 Task: Add Attachment from "Attach a link" to Card Card0000000056 in Board Board0000000014 in Workspace WS0000000005 in Trello. Add Cover Red to Card Card0000000056 in Board Board0000000014 in Workspace WS0000000005 in Trello. Add "Join Card" Button Button0000000056  to Card Card0000000056 in Board Board0000000014 in Workspace WS0000000005 in Trello. Add Description DS0000000056 to Card Card0000000056 in Board Board0000000014 in Workspace WS0000000005 in Trello. Add Comment CM0000000056 to Card Card0000000056 in Board Board0000000014 in Workspace WS0000000005 in Trello
Action: Mouse moved to (116, 322)
Screenshot: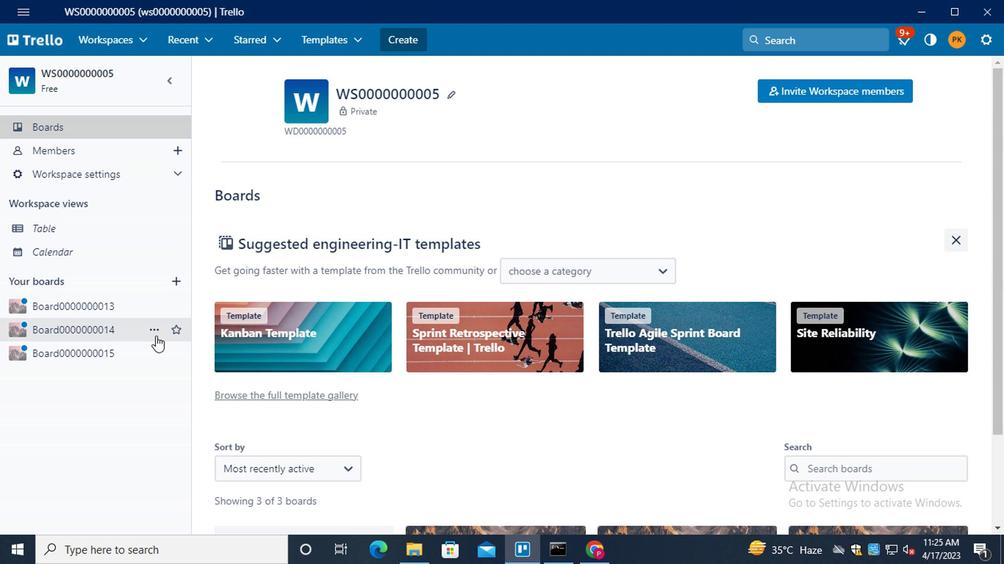 
Action: Mouse pressed left at (116, 322)
Screenshot: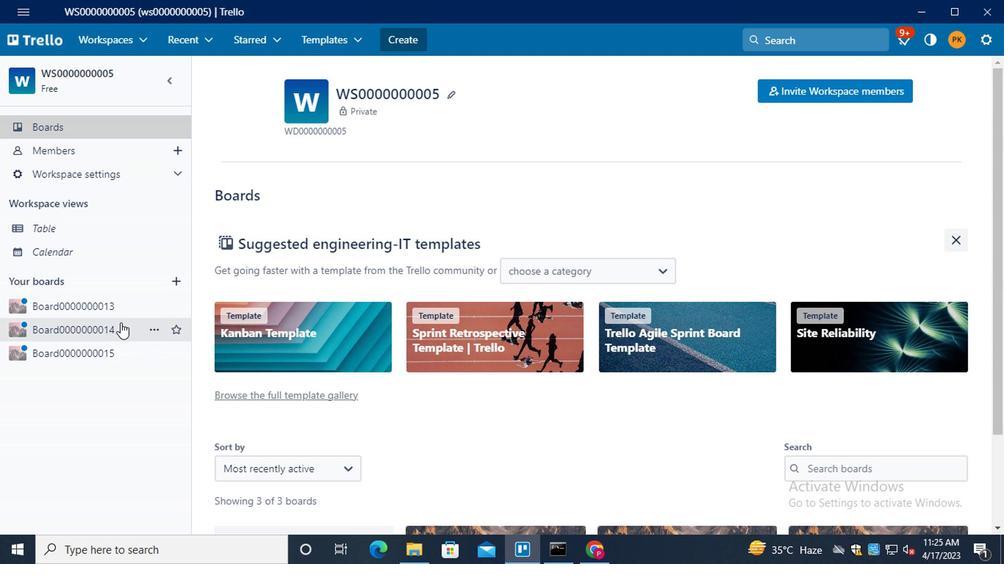 
Action: Mouse moved to (270, 379)
Screenshot: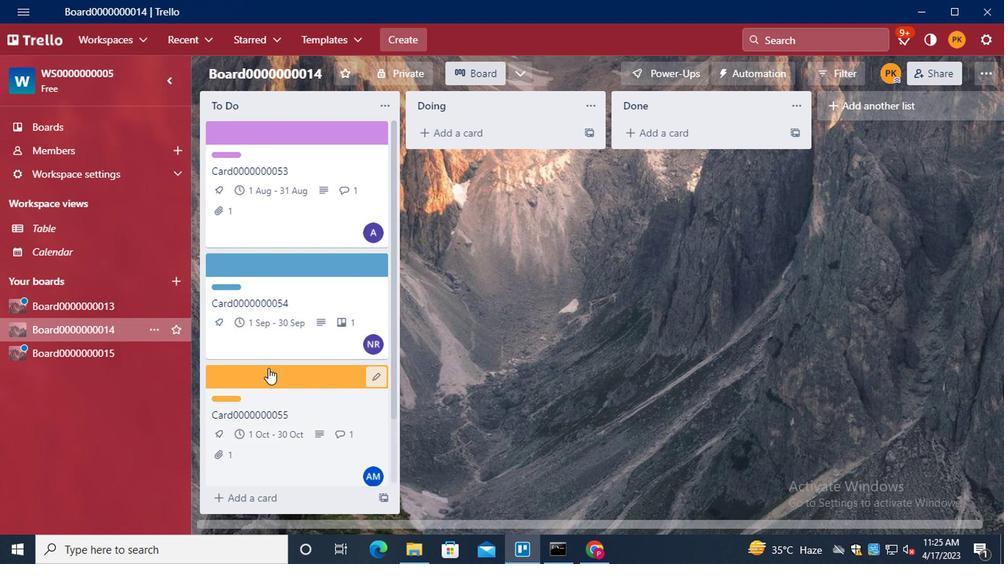 
Action: Mouse scrolled (270, 378) with delta (0, -1)
Screenshot: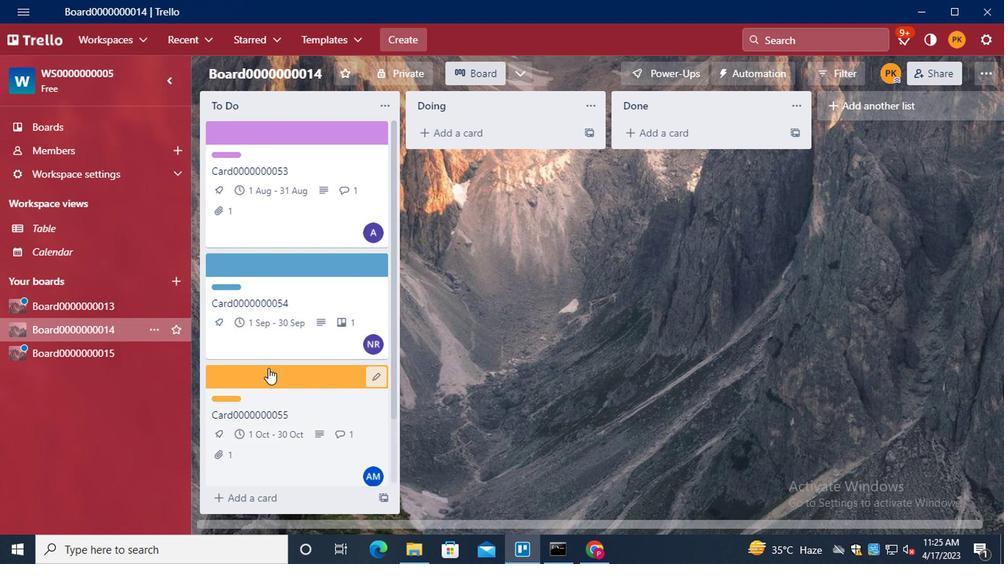 
Action: Mouse moved to (270, 380)
Screenshot: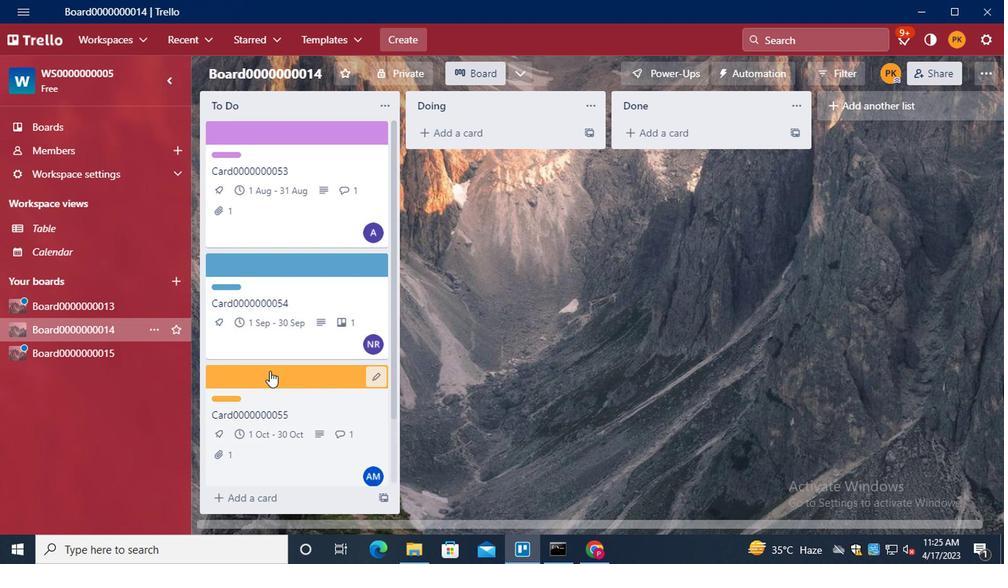 
Action: Mouse scrolled (270, 380) with delta (0, 0)
Screenshot: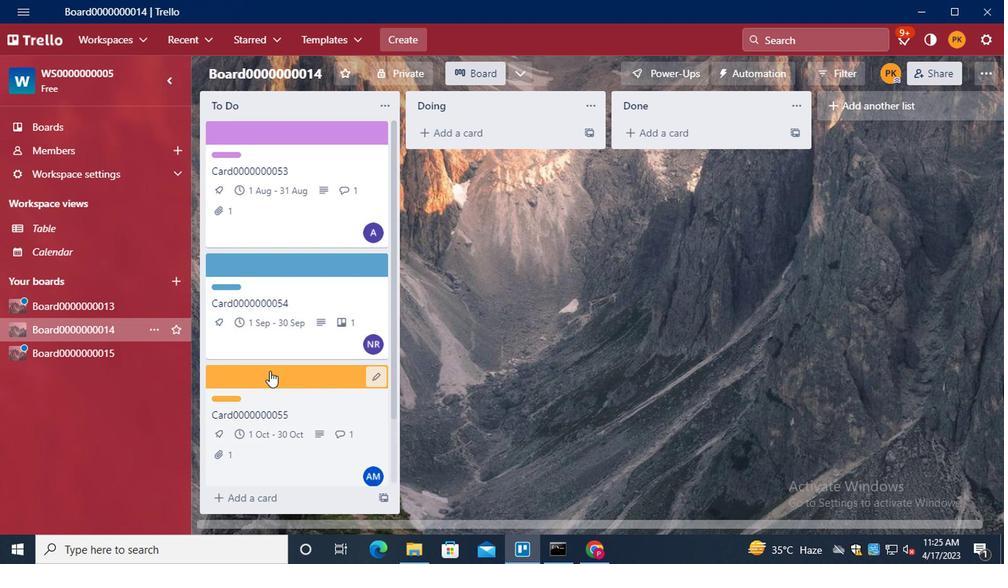 
Action: Mouse moved to (270, 382)
Screenshot: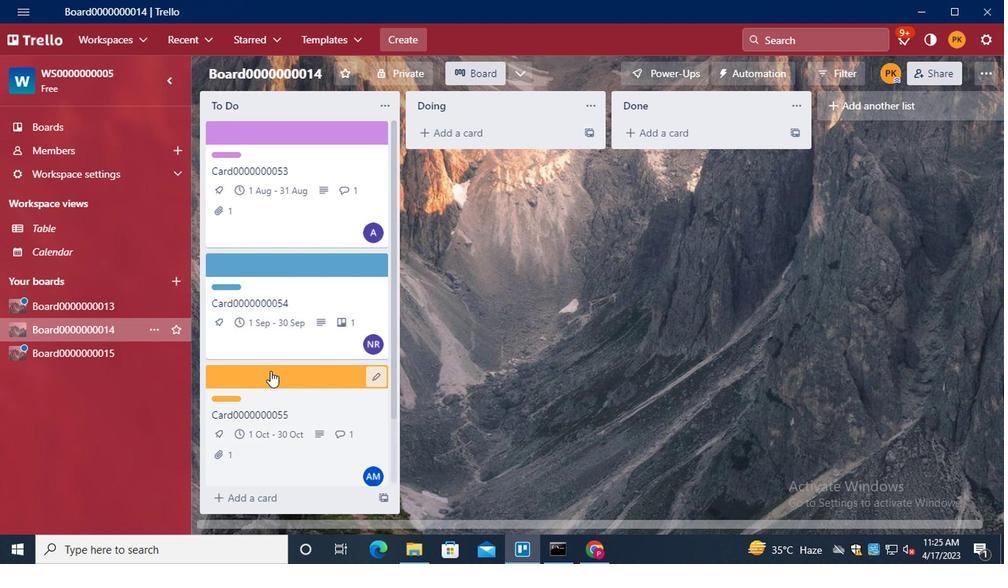 
Action: Mouse scrolled (270, 381) with delta (0, 0)
Screenshot: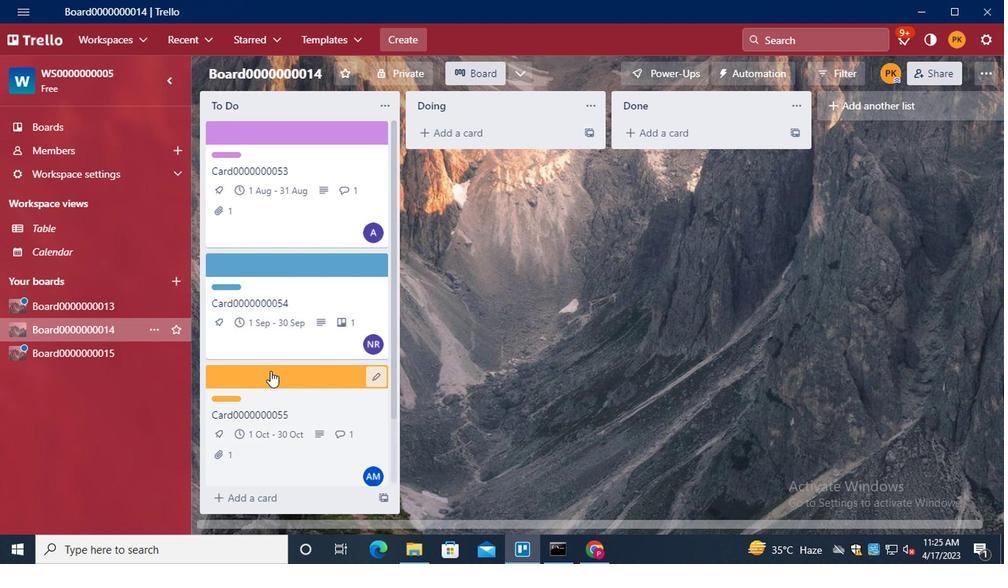 
Action: Mouse moved to (289, 446)
Screenshot: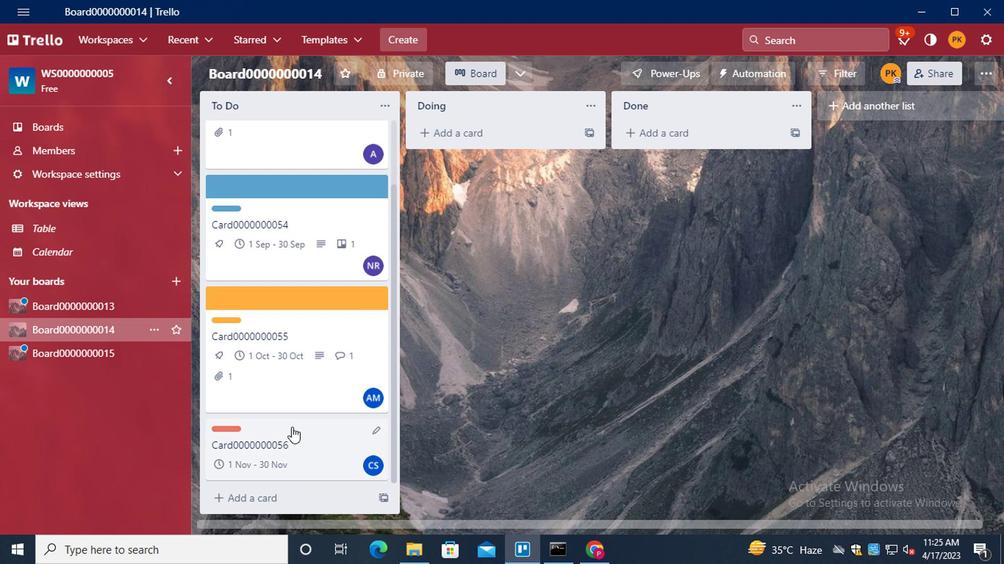 
Action: Mouse pressed left at (289, 446)
Screenshot: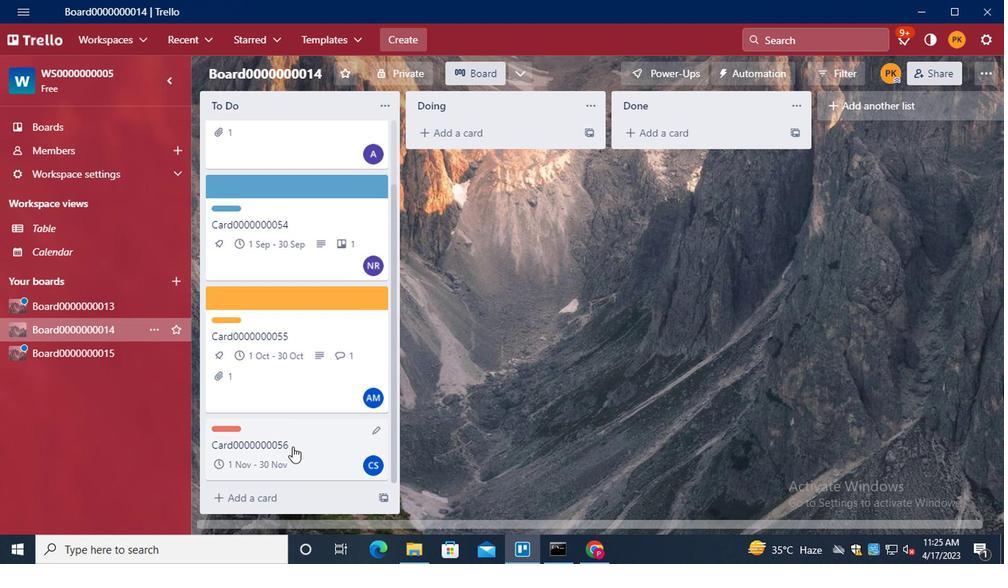 
Action: Mouse moved to (689, 259)
Screenshot: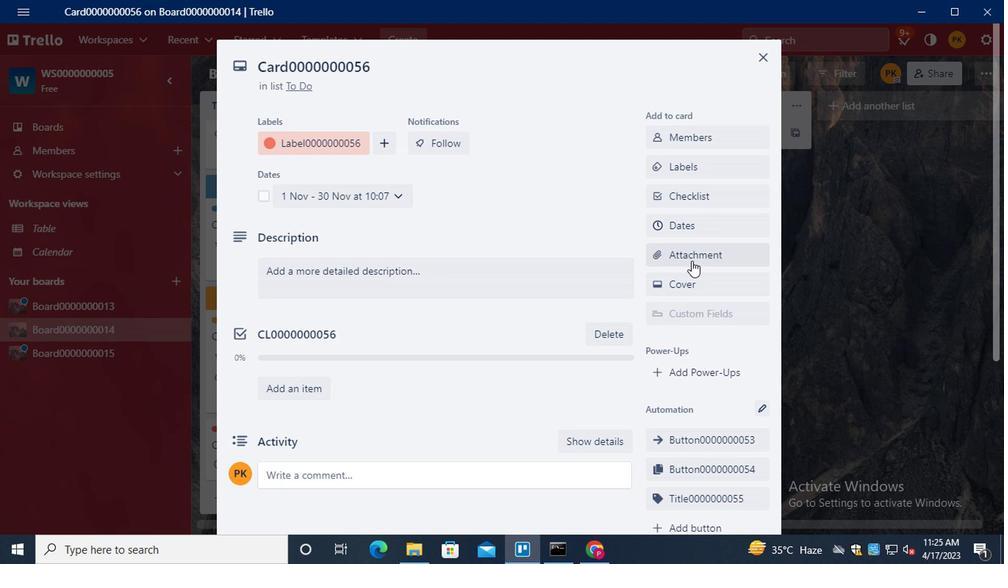 
Action: Mouse pressed left at (689, 259)
Screenshot: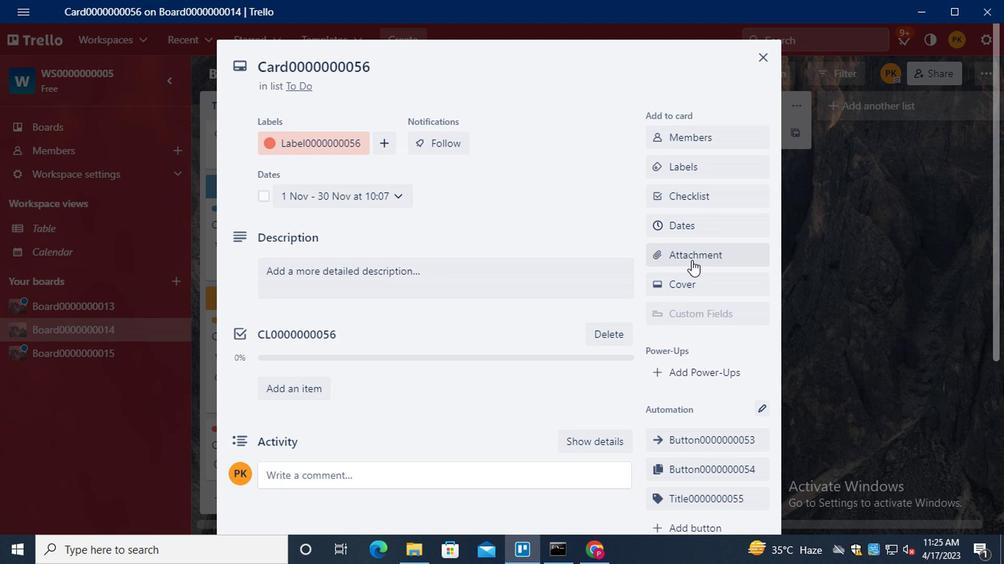 
Action: Mouse moved to (698, 298)
Screenshot: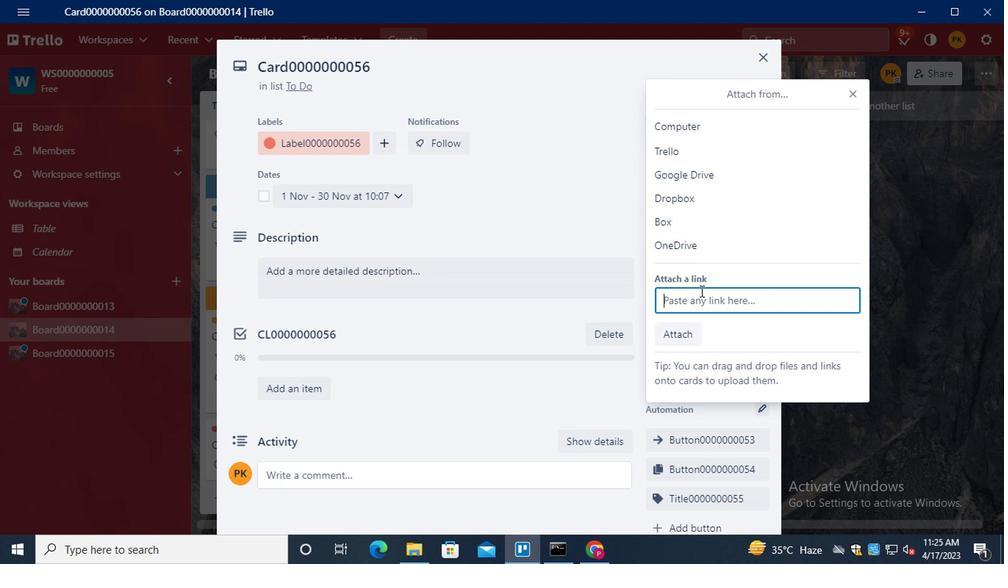 
Action: Mouse pressed left at (698, 298)
Screenshot: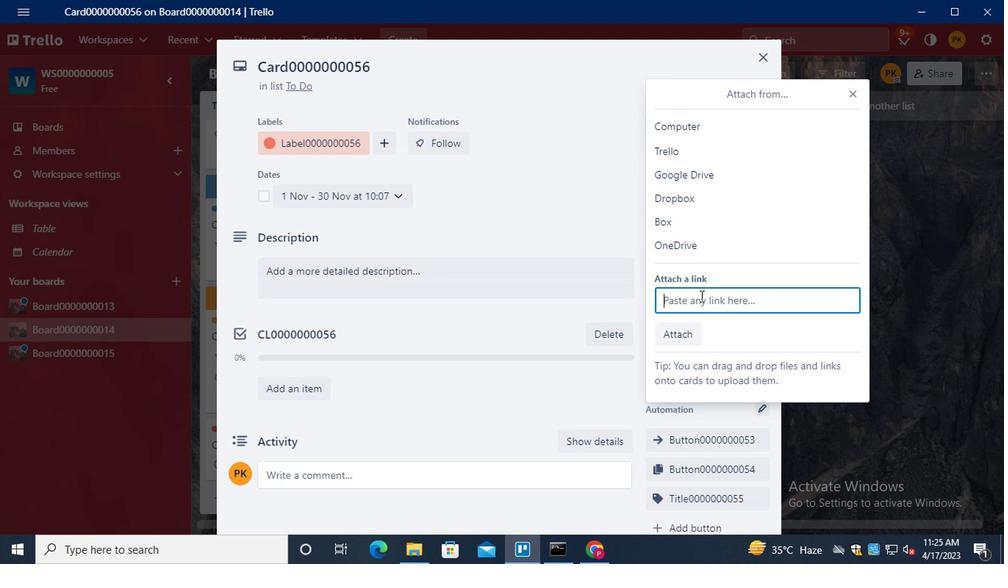 
Action: Key pressed ctrl+V<Key.enter>
Screenshot: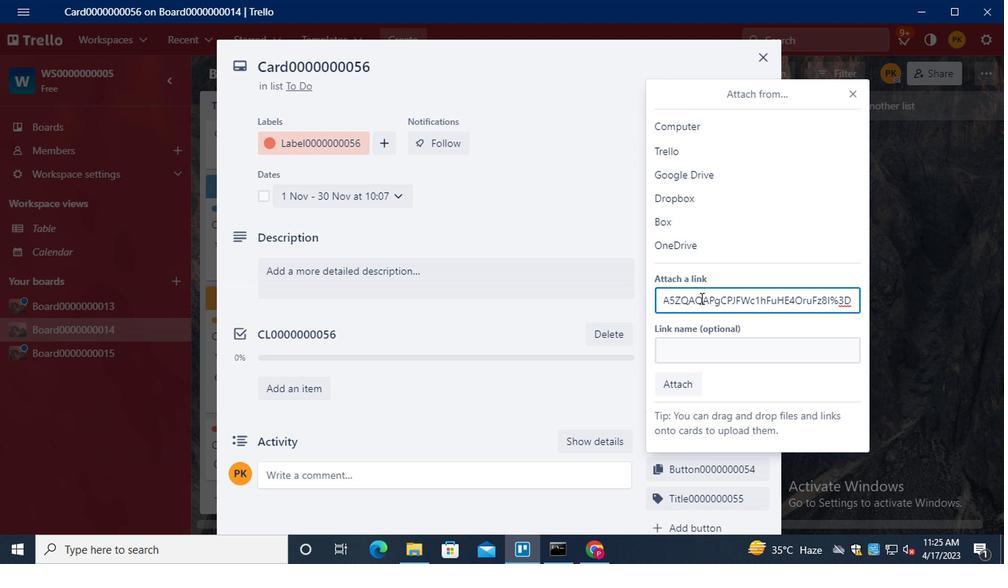 
Action: Mouse moved to (724, 283)
Screenshot: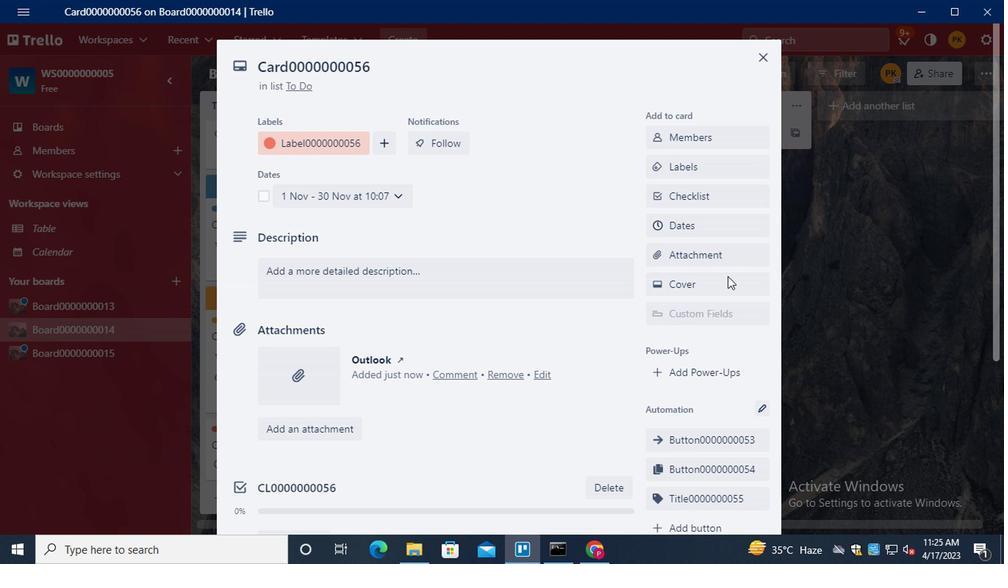 
Action: Mouse pressed left at (724, 283)
Screenshot: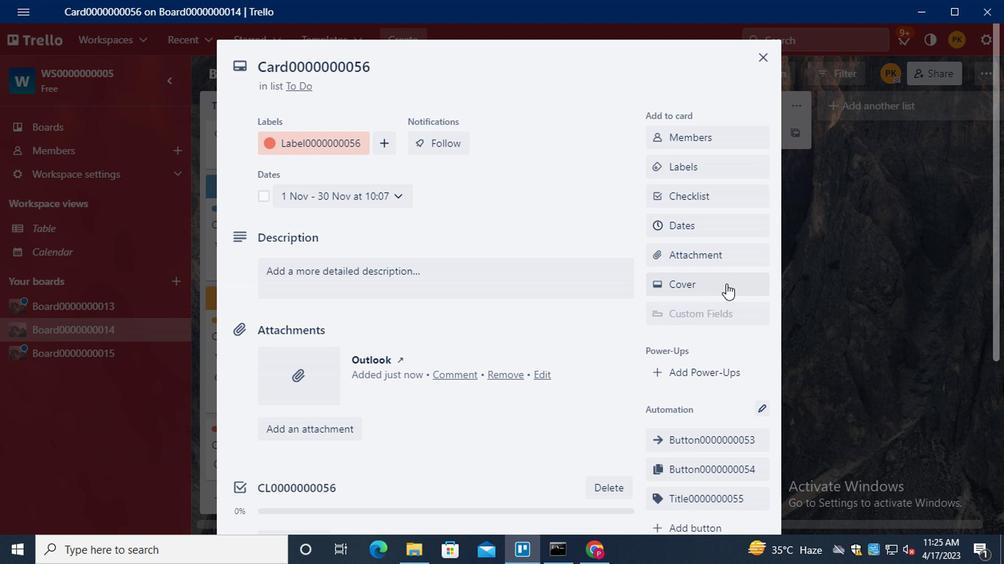 
Action: Mouse moved to (794, 245)
Screenshot: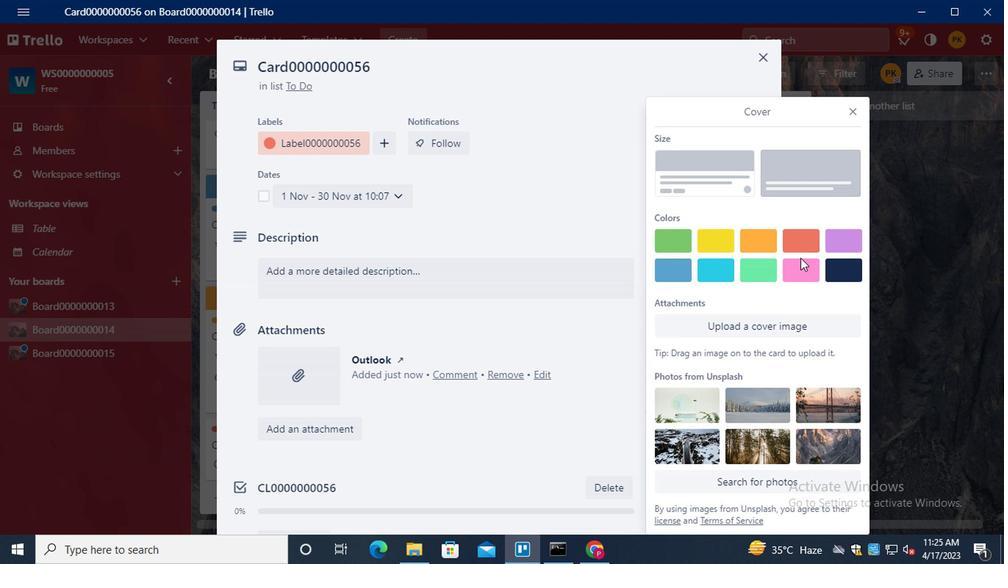 
Action: Mouse pressed left at (794, 245)
Screenshot: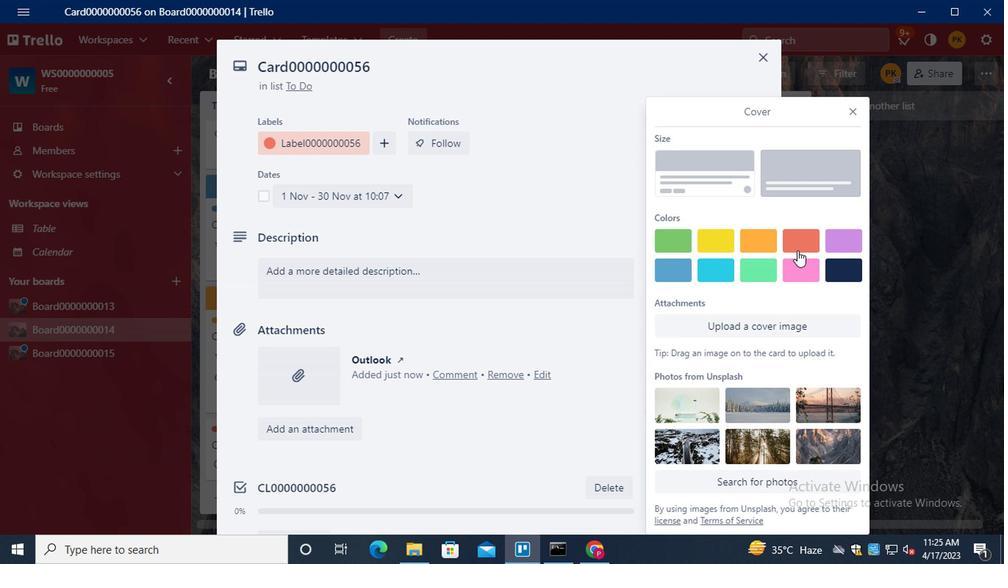 
Action: Mouse moved to (852, 85)
Screenshot: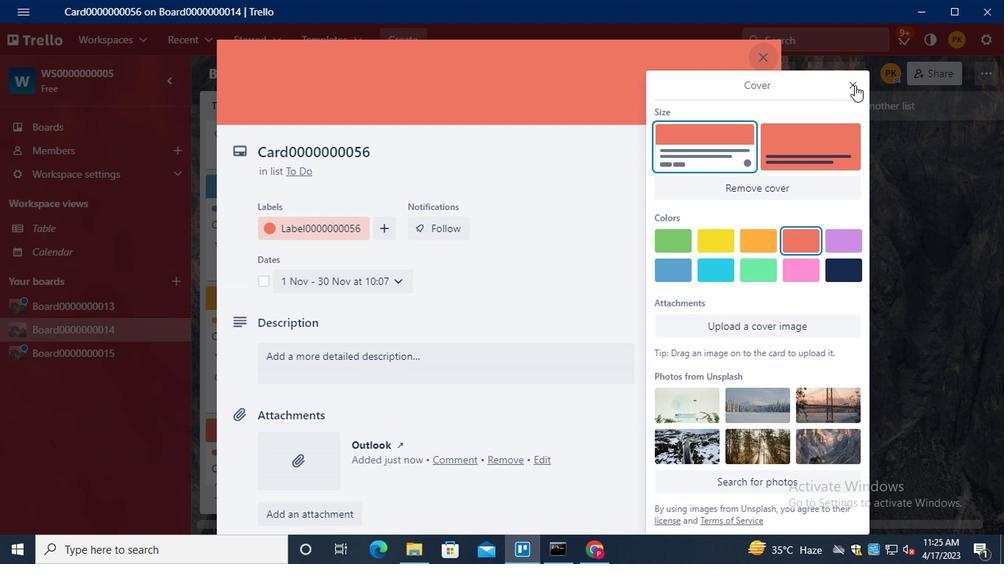 
Action: Mouse pressed left at (852, 85)
Screenshot: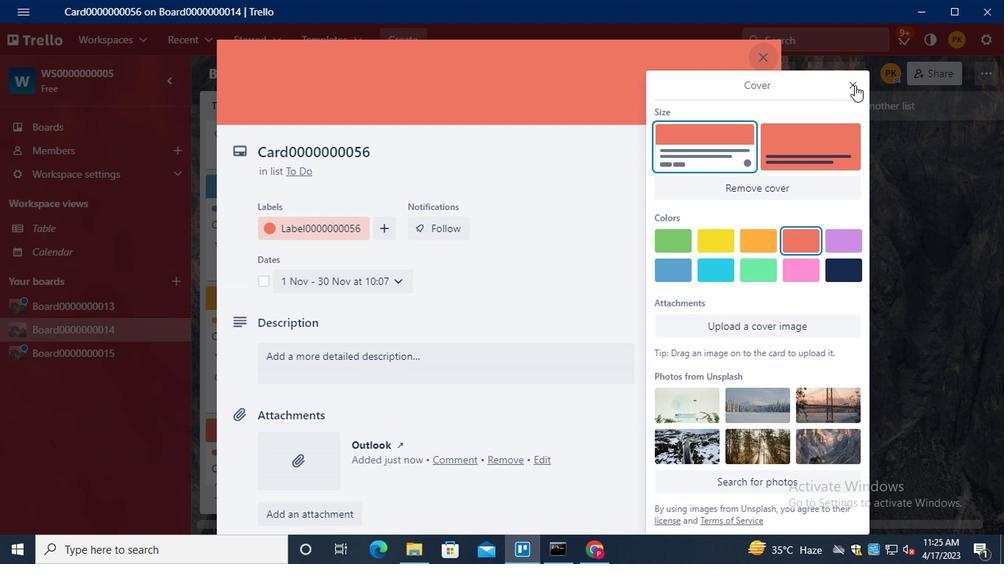 
Action: Mouse moved to (585, 288)
Screenshot: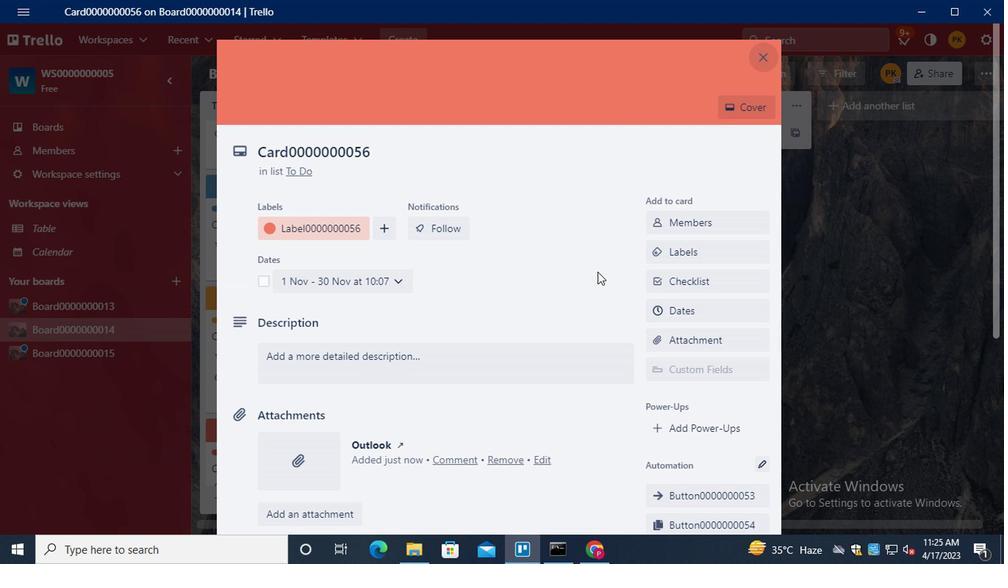 
Action: Mouse scrolled (585, 287) with delta (0, -1)
Screenshot: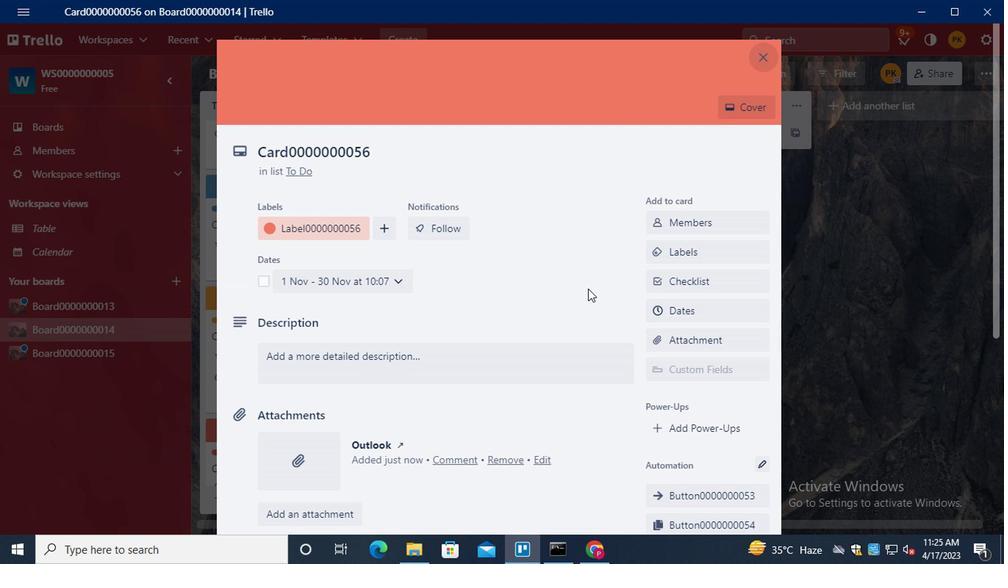 
Action: Mouse scrolled (585, 287) with delta (0, -1)
Screenshot: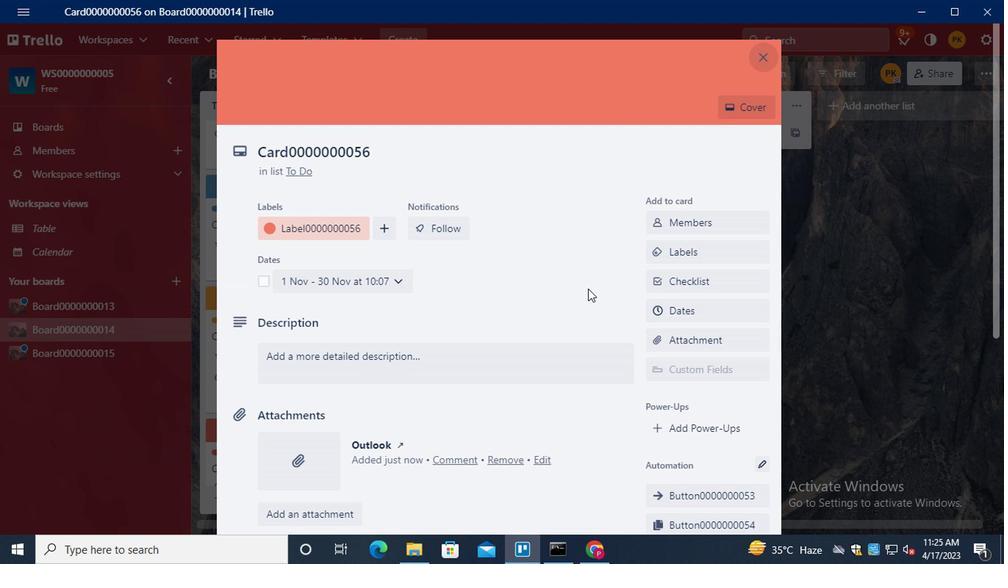
Action: Mouse scrolled (585, 287) with delta (0, -1)
Screenshot: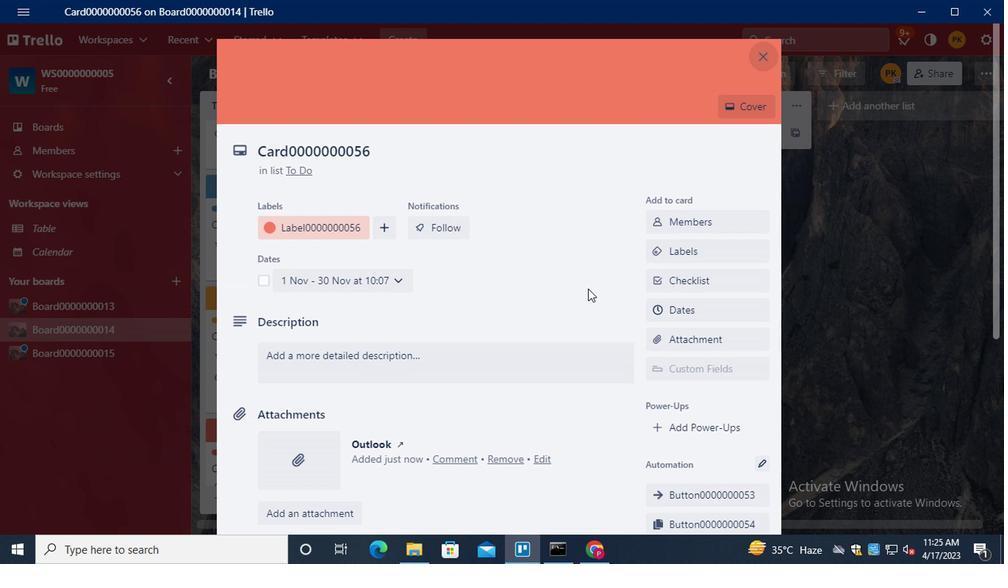 
Action: Mouse moved to (680, 373)
Screenshot: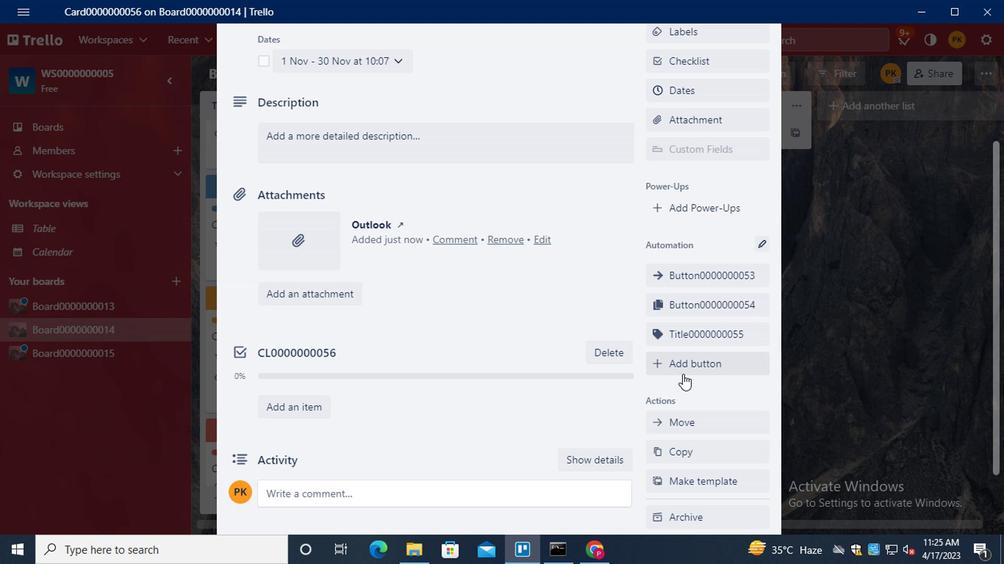
Action: Mouse pressed left at (680, 373)
Screenshot: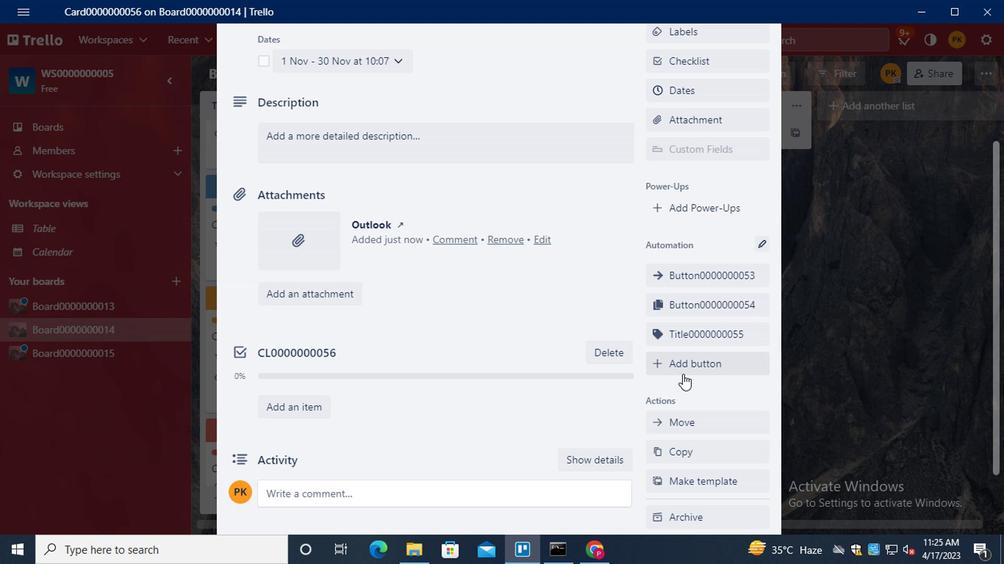 
Action: Mouse moved to (696, 220)
Screenshot: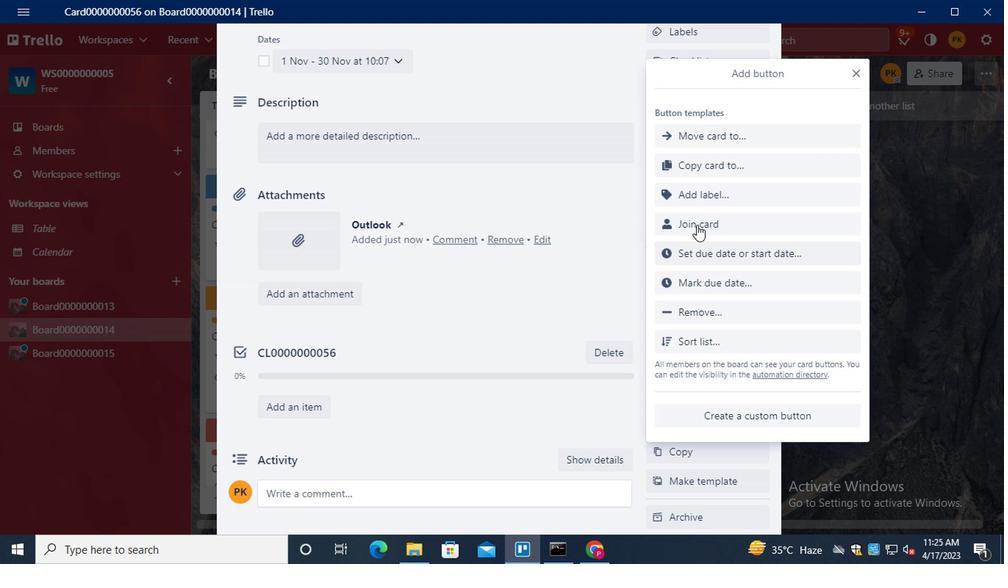 
Action: Mouse pressed left at (696, 220)
Screenshot: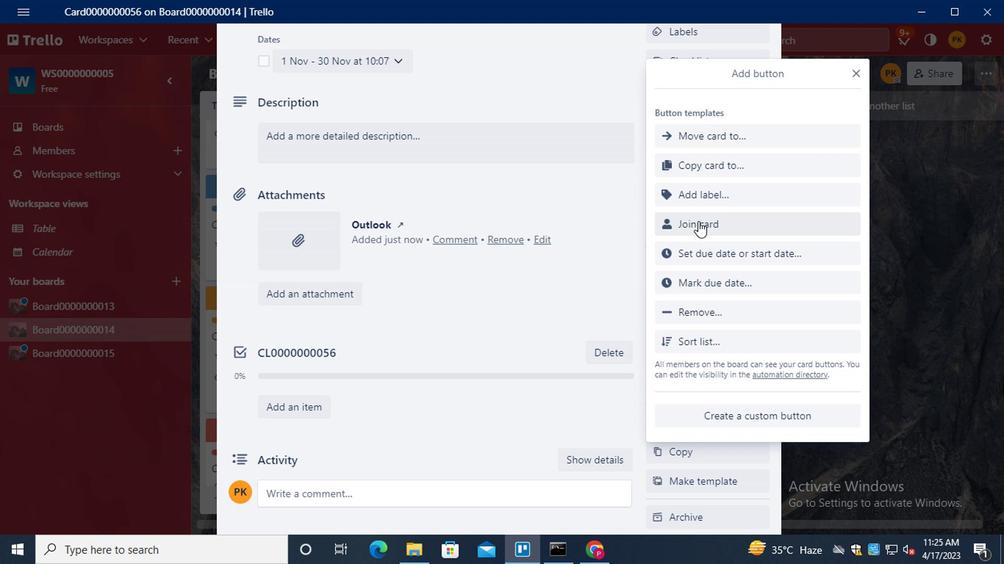 
Action: Mouse moved to (696, 220)
Screenshot: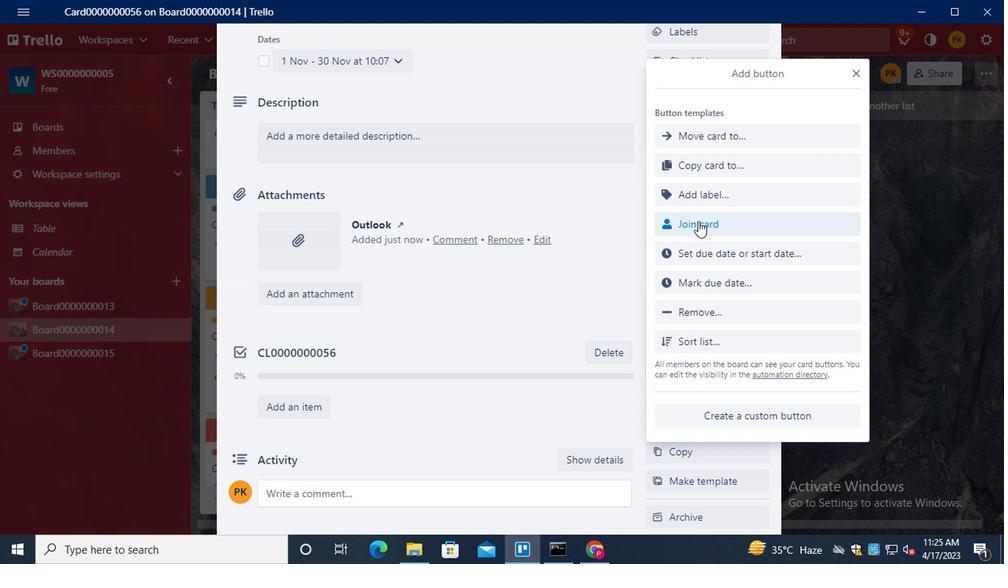 
Action: Key pressed <Key.shift>ctrl+BUTTON0000000056
Screenshot: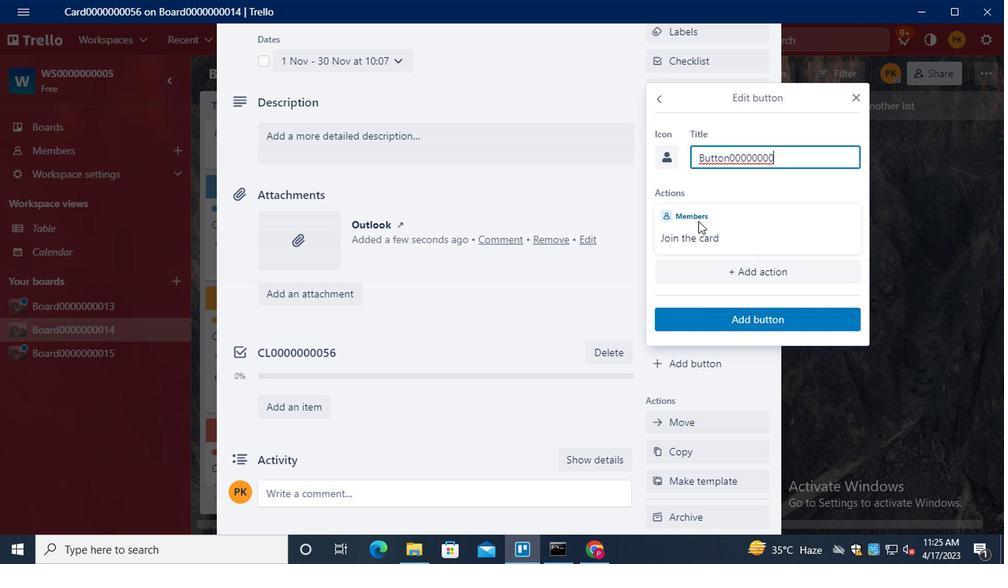 
Action: Mouse moved to (725, 318)
Screenshot: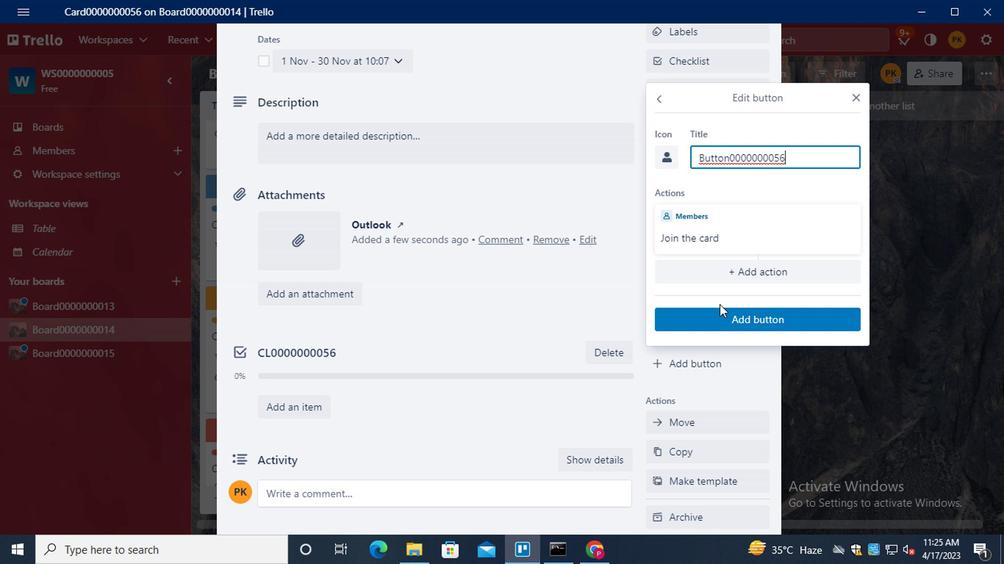 
Action: Mouse pressed left at (725, 318)
Screenshot: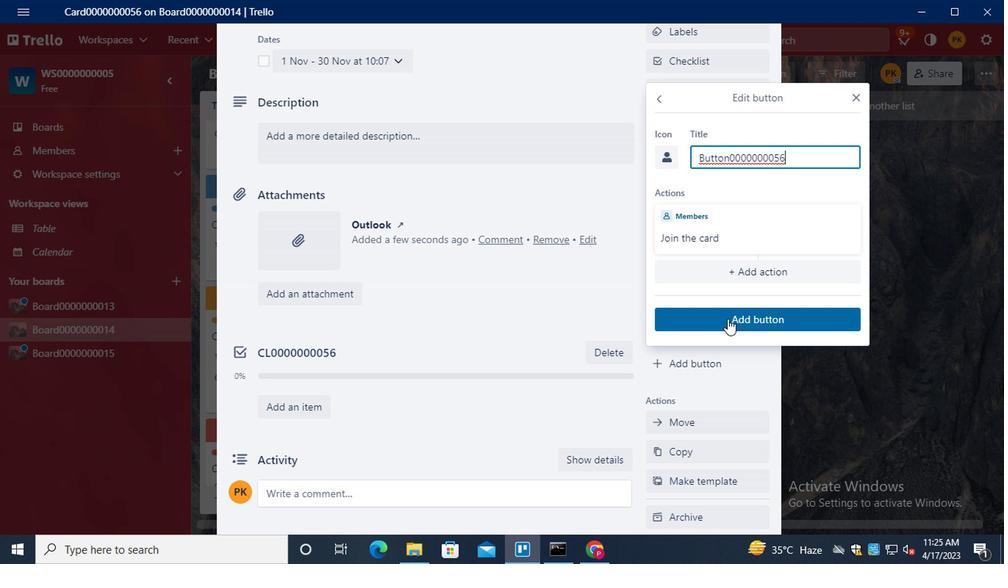 
Action: Mouse moved to (427, 156)
Screenshot: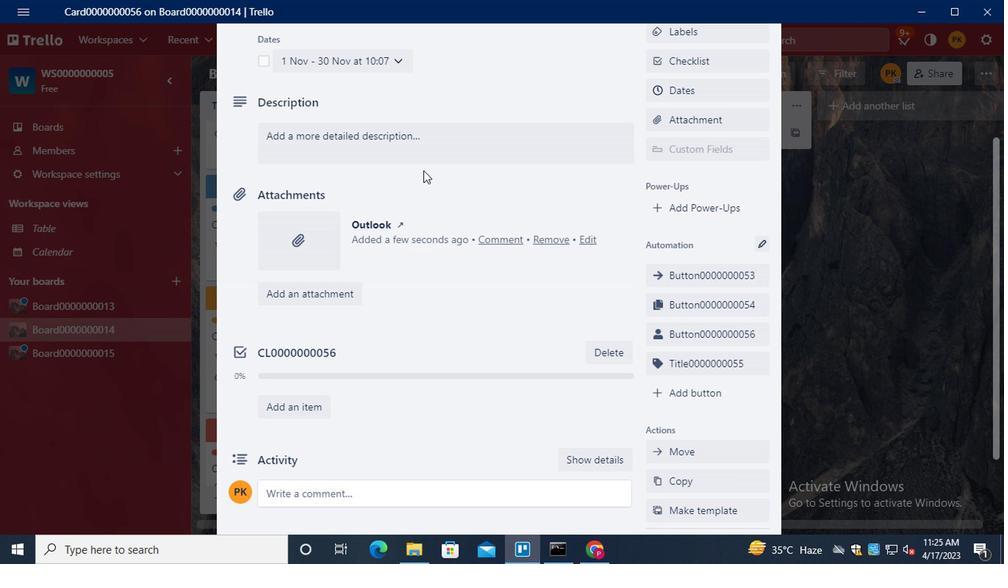 
Action: Mouse pressed left at (427, 156)
Screenshot: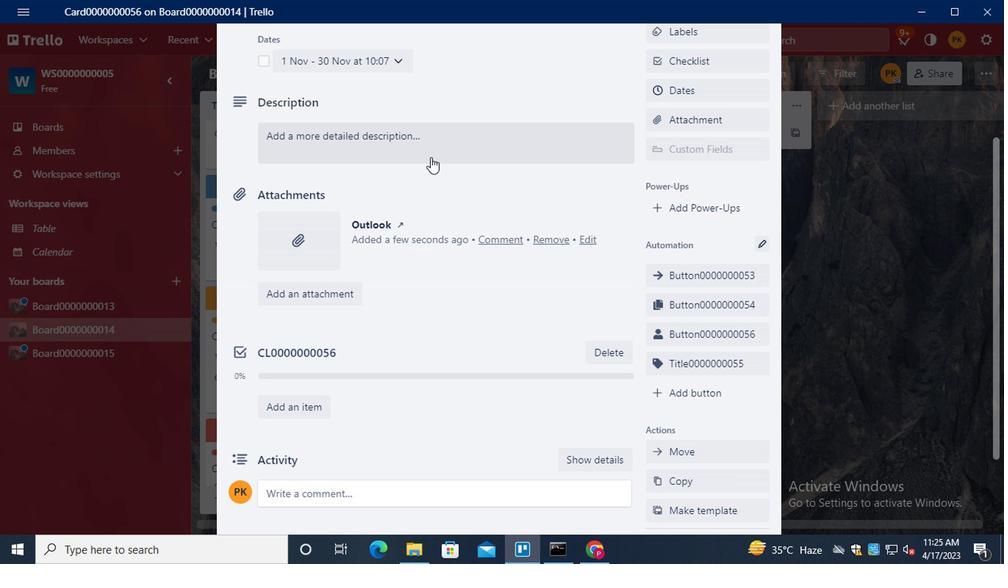
Action: Key pressed <Key.shift>DS0000000056
Screenshot: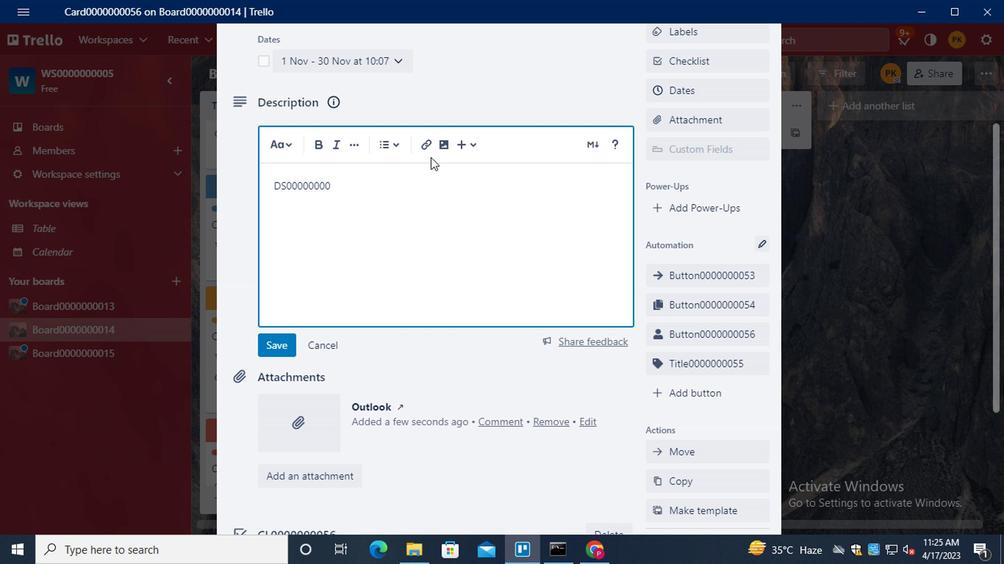 
Action: Mouse moved to (280, 339)
Screenshot: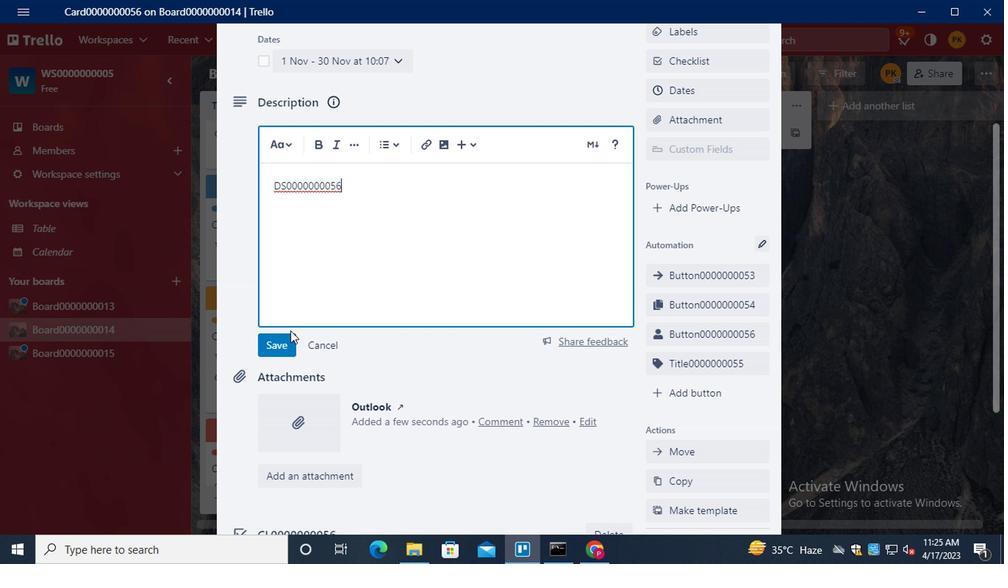 
Action: Mouse pressed left at (280, 339)
Screenshot: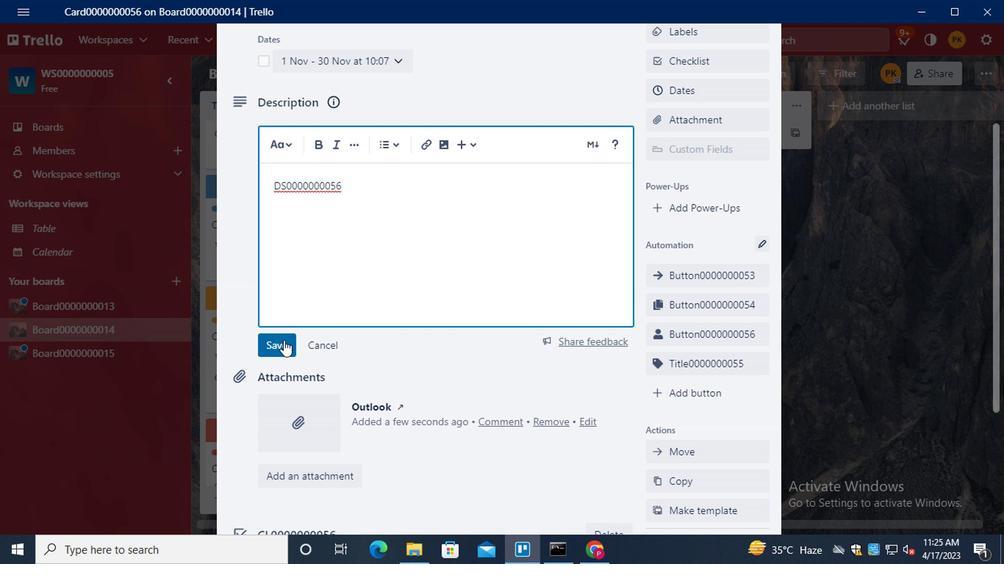 
Action: Mouse moved to (351, 292)
Screenshot: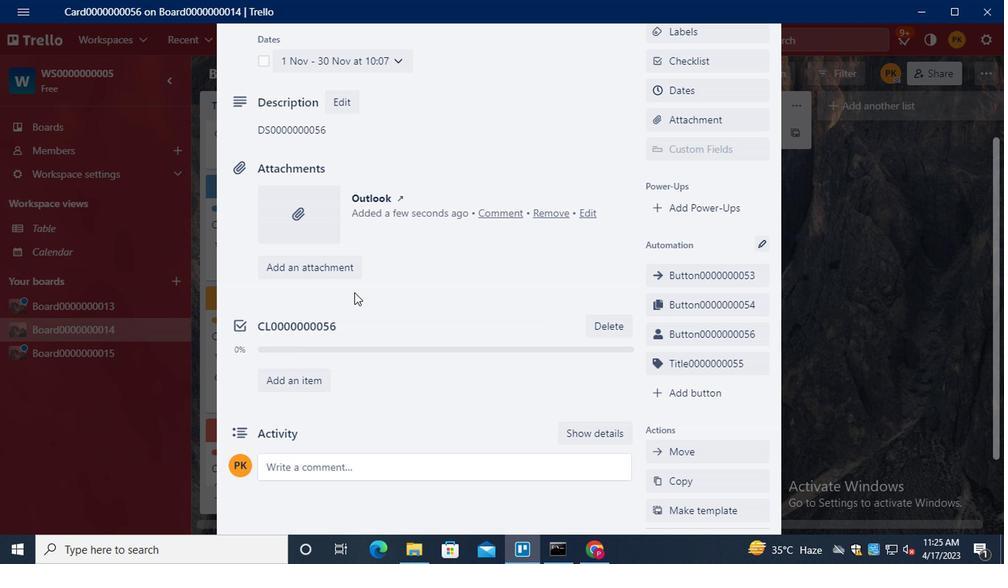 
Action: Mouse scrolled (351, 292) with delta (0, 0)
Screenshot: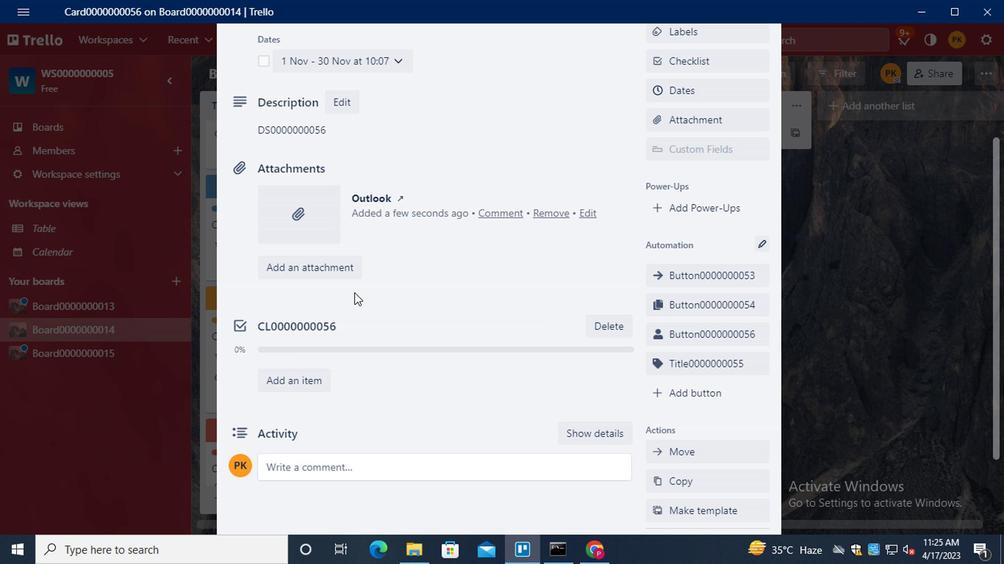 
Action: Mouse moved to (351, 294)
Screenshot: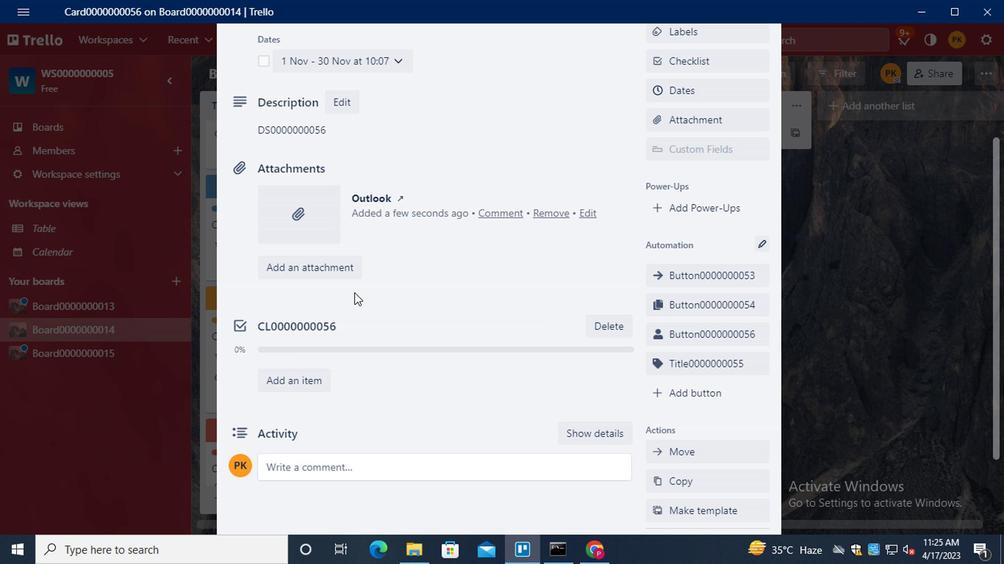 
Action: Mouse scrolled (351, 294) with delta (0, 0)
Screenshot: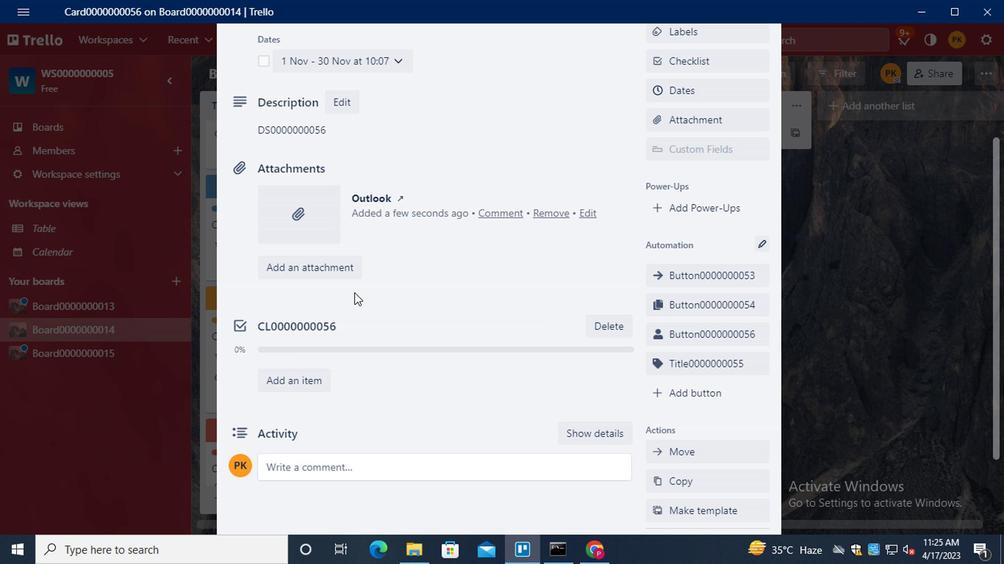 
Action: Mouse moved to (351, 299)
Screenshot: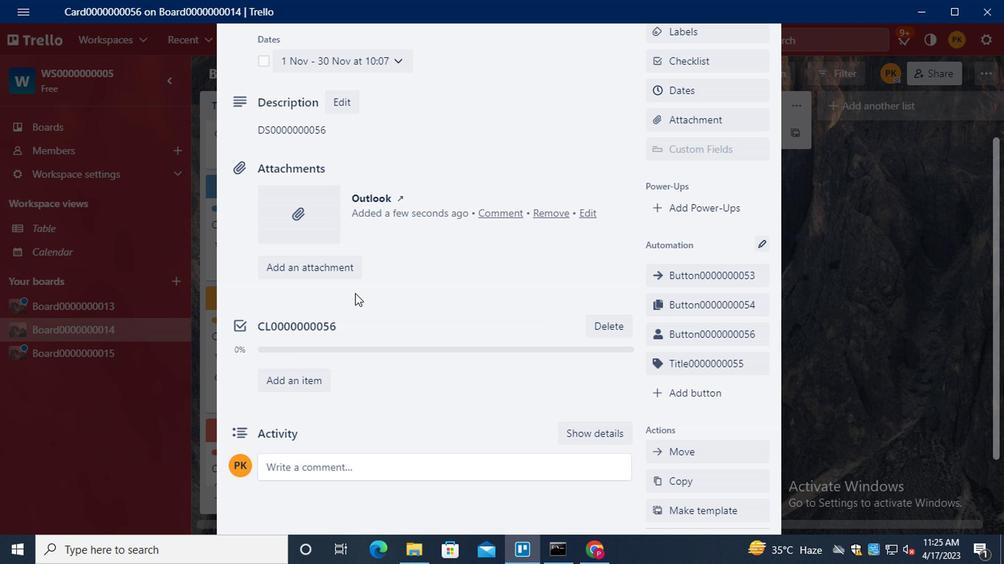 
Action: Mouse scrolled (351, 298) with delta (0, -1)
Screenshot: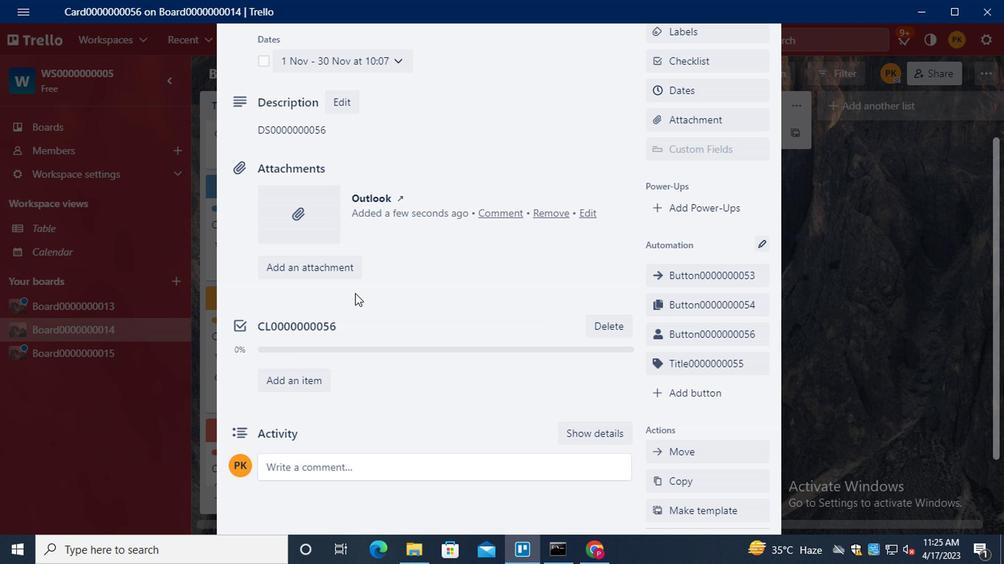 
Action: Mouse moved to (366, 341)
Screenshot: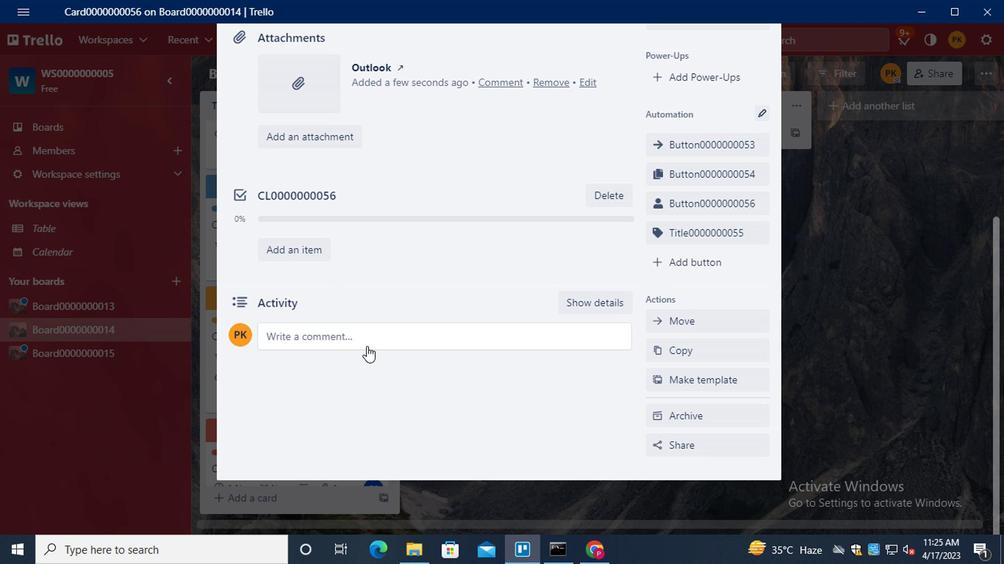 
Action: Mouse pressed left at (366, 341)
Screenshot: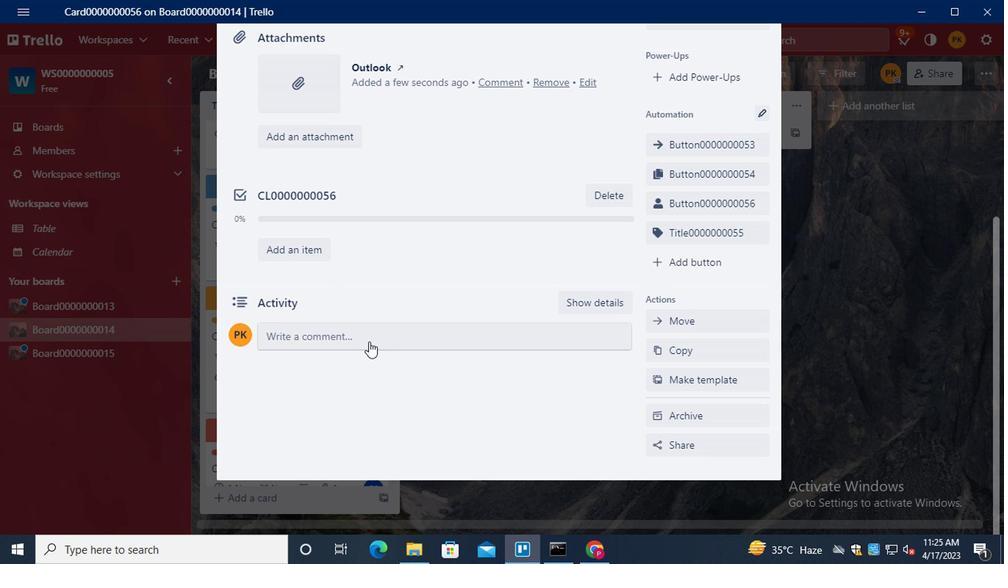 
Action: Key pressed <Key.shift>CM0000000056
Screenshot: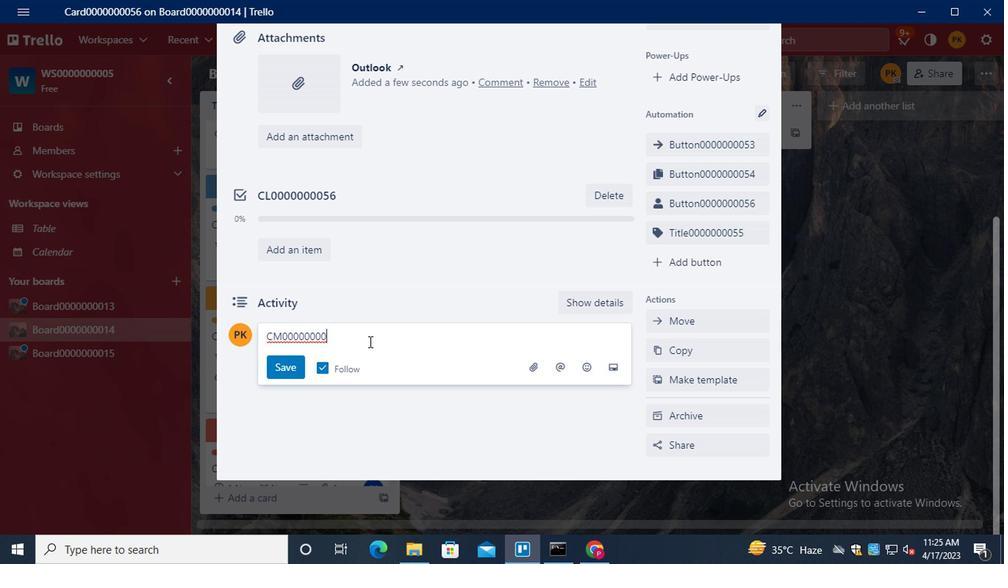
Action: Mouse moved to (277, 374)
Screenshot: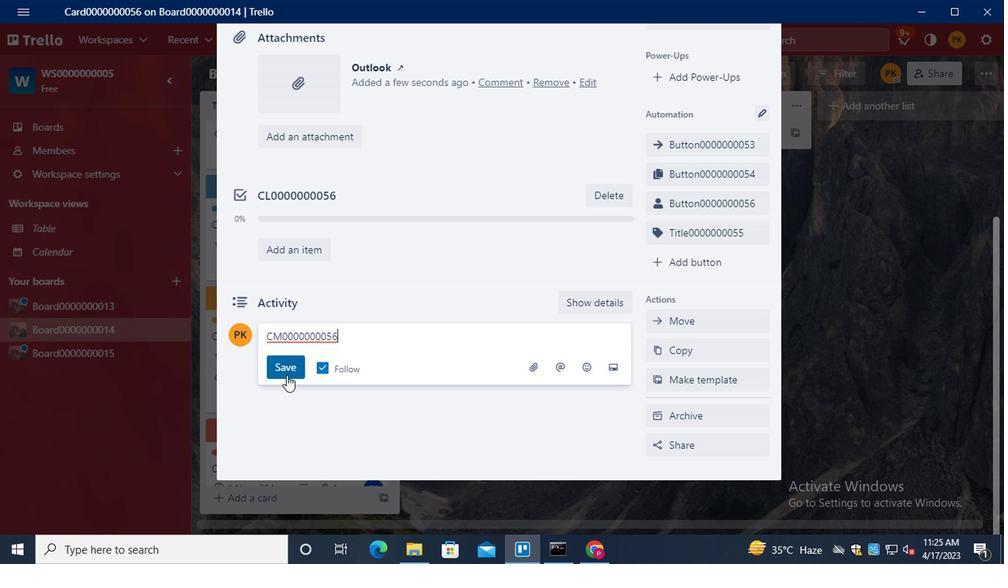 
Action: Mouse pressed left at (277, 374)
Screenshot: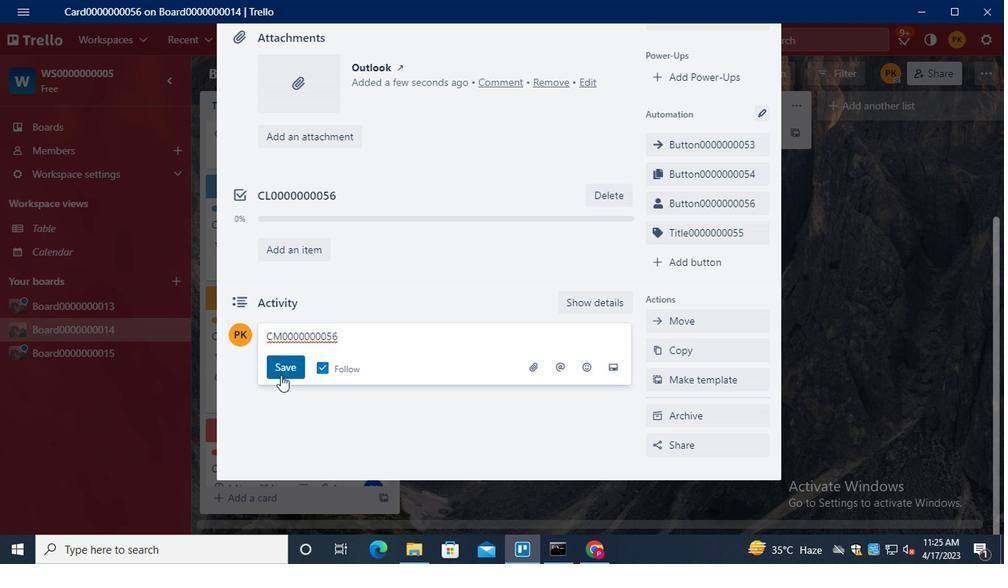 
Action: Mouse moved to (345, 360)
Screenshot: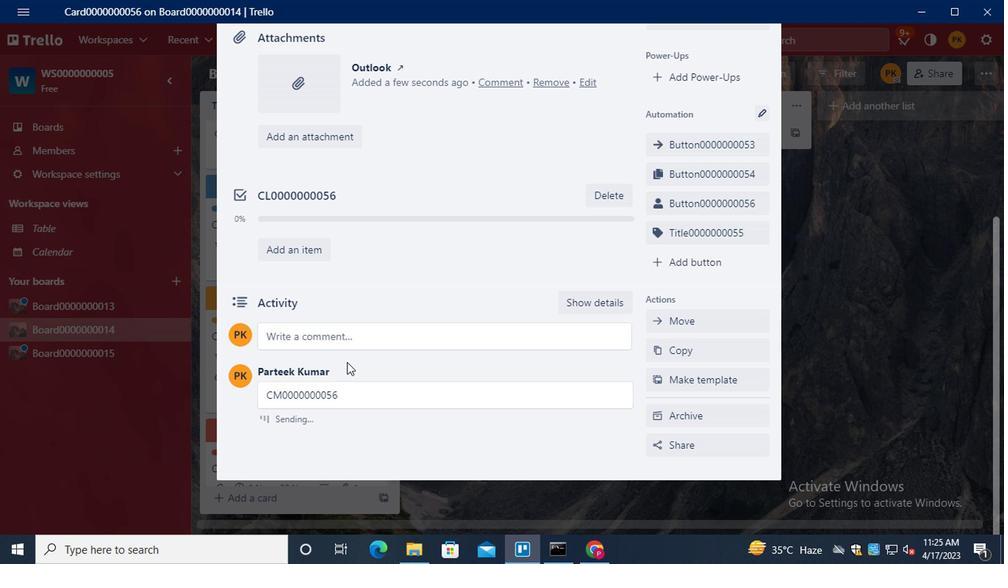 
Action: Mouse scrolled (345, 361) with delta (0, 1)
Screenshot: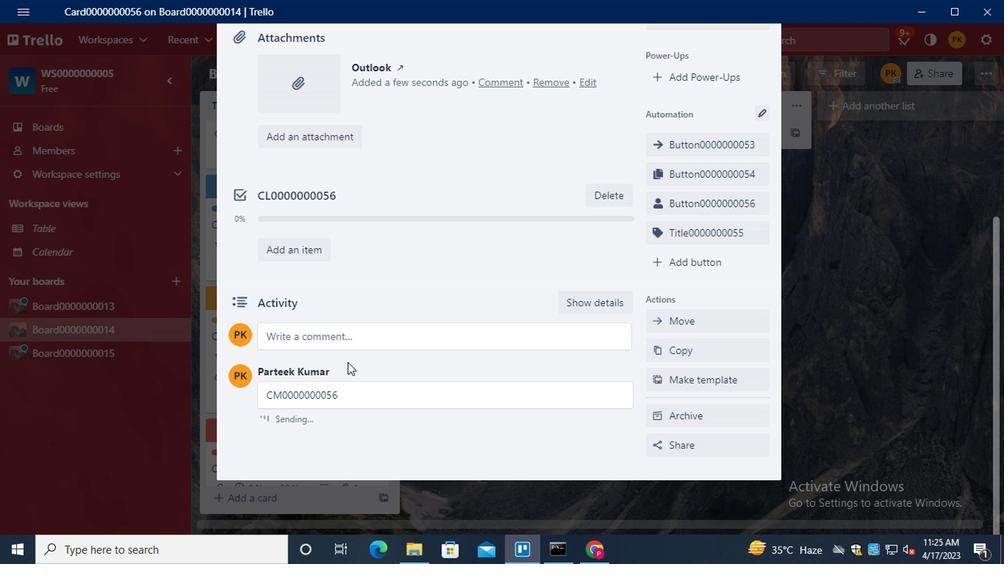 
Action: Mouse scrolled (345, 361) with delta (0, 1)
Screenshot: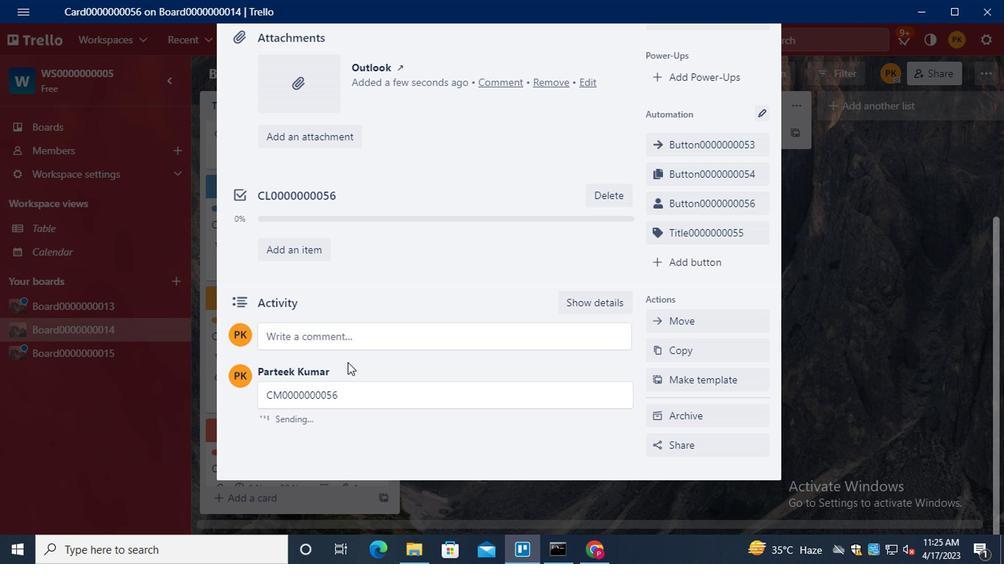 
Action: Mouse scrolled (345, 361) with delta (0, 1)
Screenshot: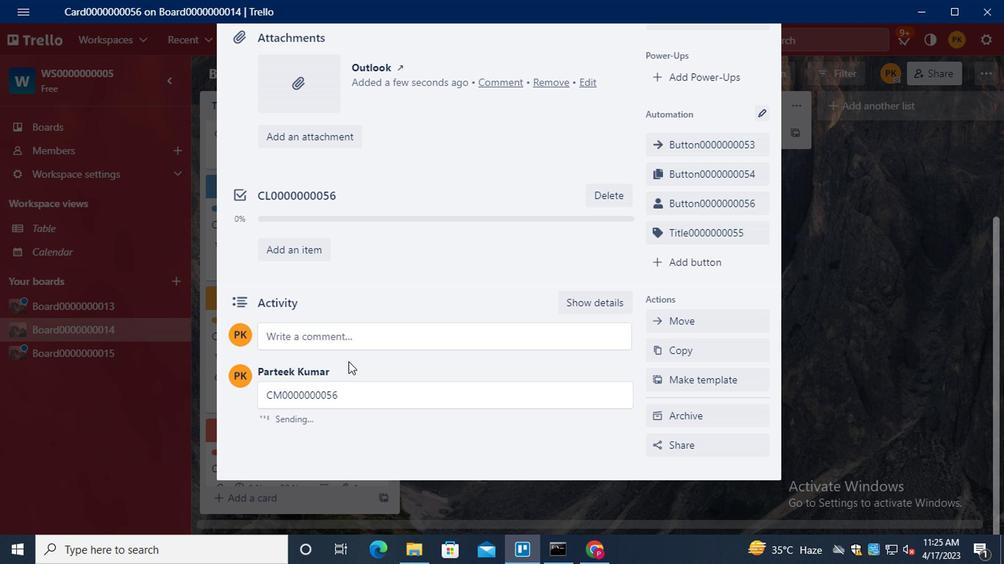 
Action: Mouse scrolled (345, 361) with delta (0, 1)
Screenshot: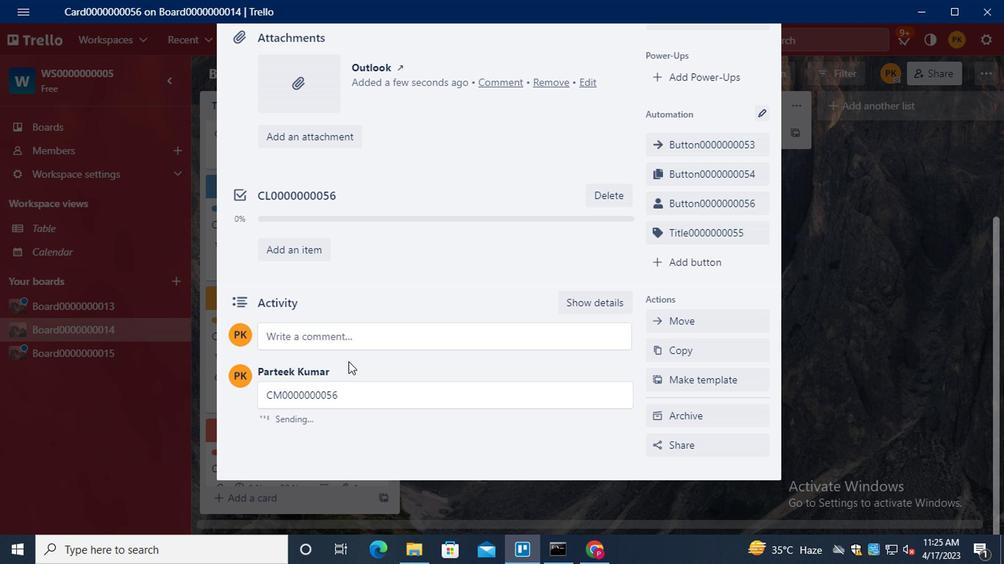 
